Task: Sort the products by unit price (high first).
Action: Mouse moved to (21, 76)
Screenshot: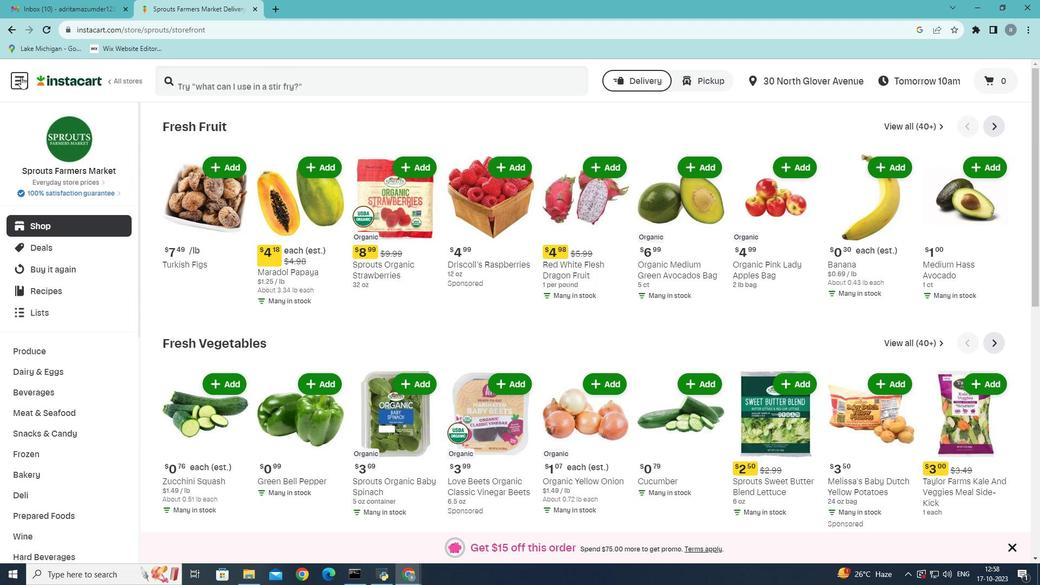 
Action: Mouse pressed left at (21, 76)
Screenshot: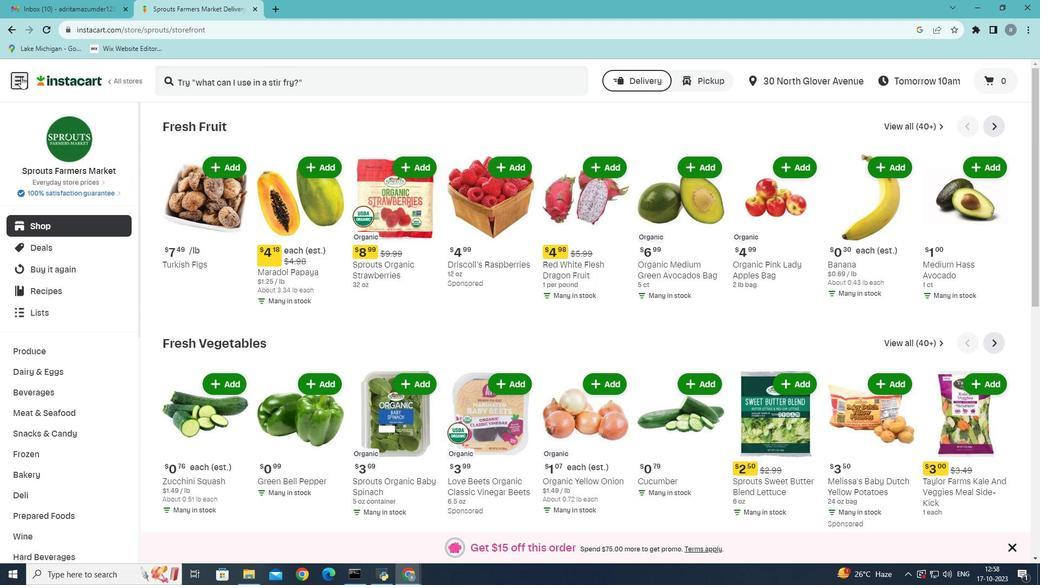 
Action: Mouse moved to (57, 313)
Screenshot: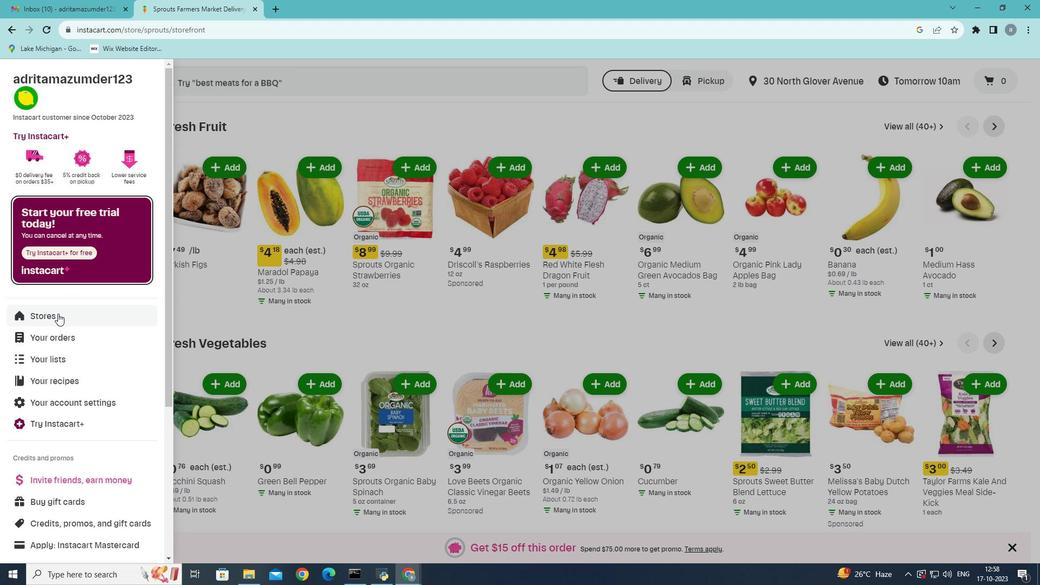 
Action: Mouse pressed left at (57, 313)
Screenshot: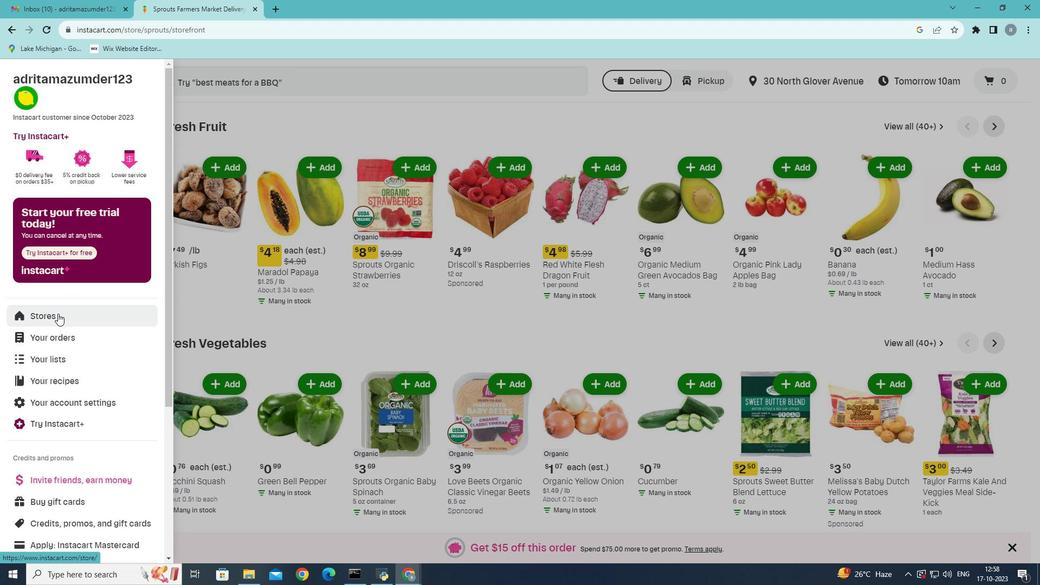 
Action: Mouse moved to (267, 121)
Screenshot: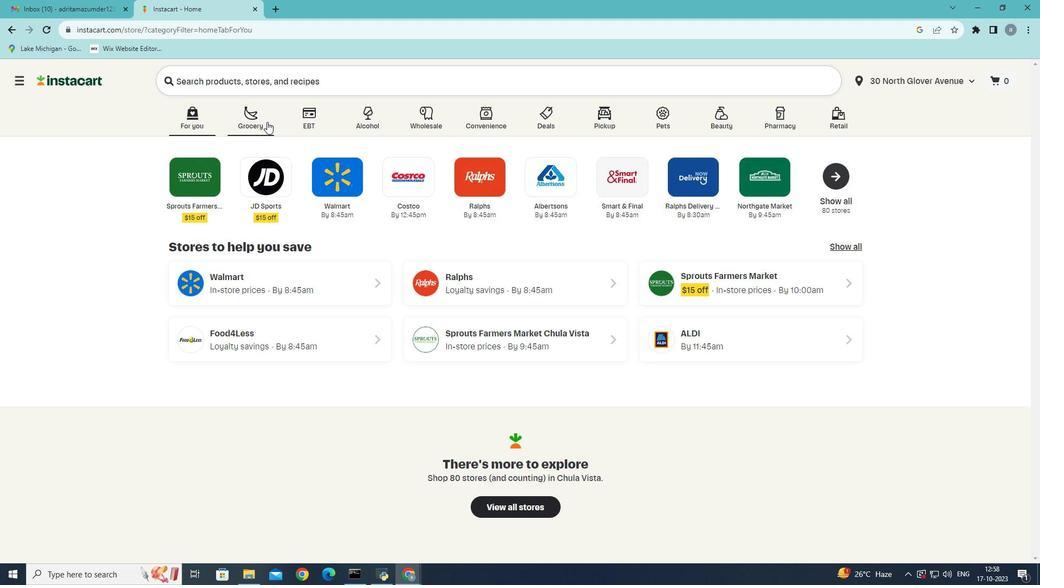 
Action: Mouse pressed left at (267, 121)
Screenshot: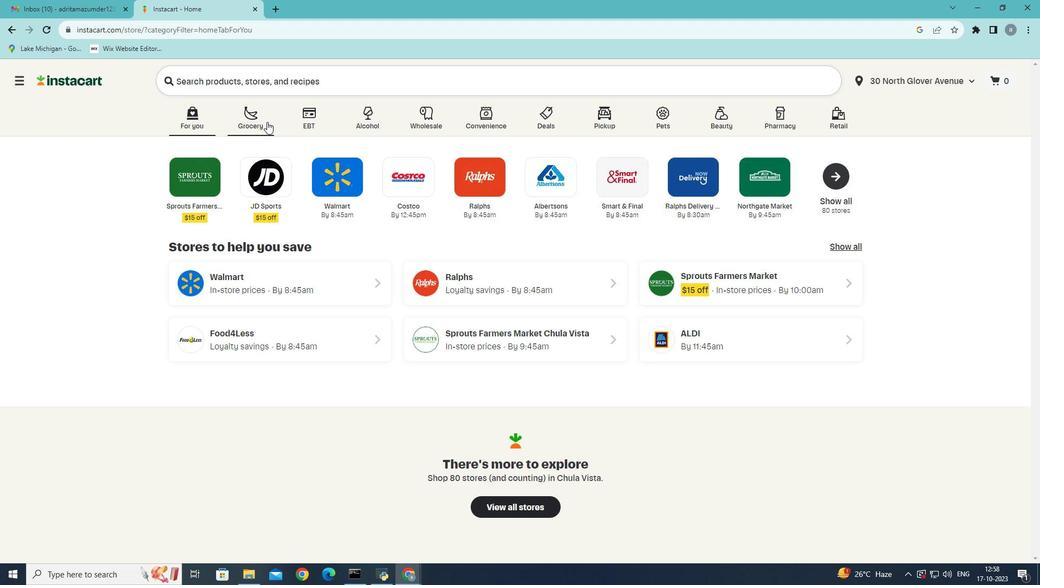 
Action: Mouse moved to (767, 241)
Screenshot: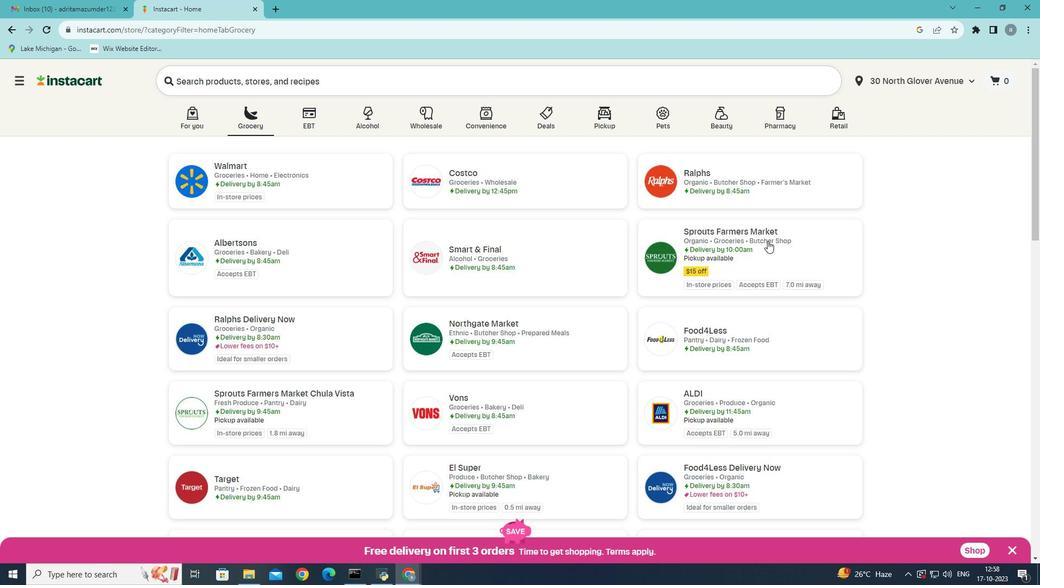 
Action: Mouse pressed left at (767, 241)
Screenshot: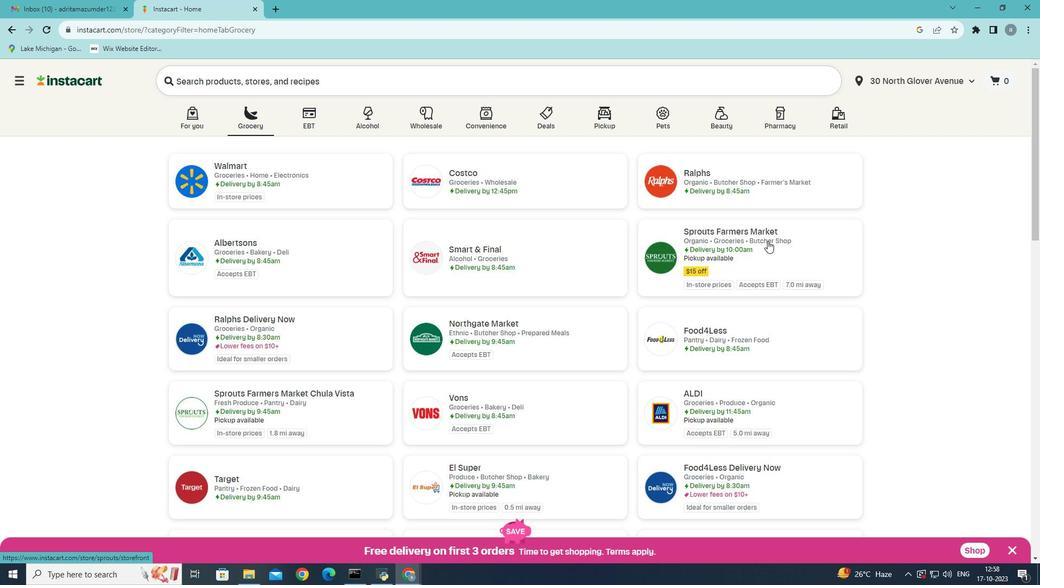 
Action: Mouse moved to (77, 413)
Screenshot: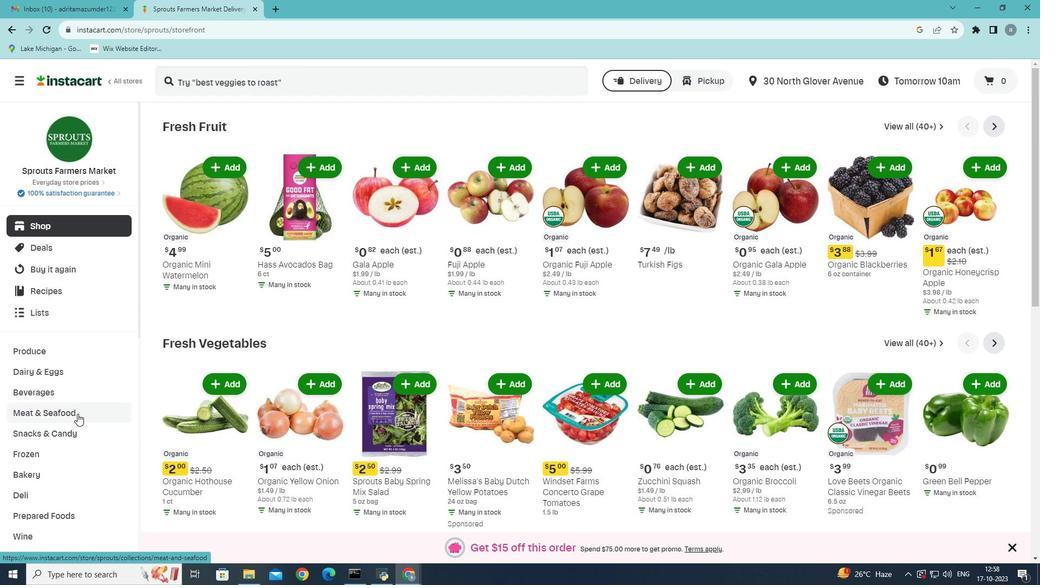 
Action: Mouse pressed left at (77, 413)
Screenshot: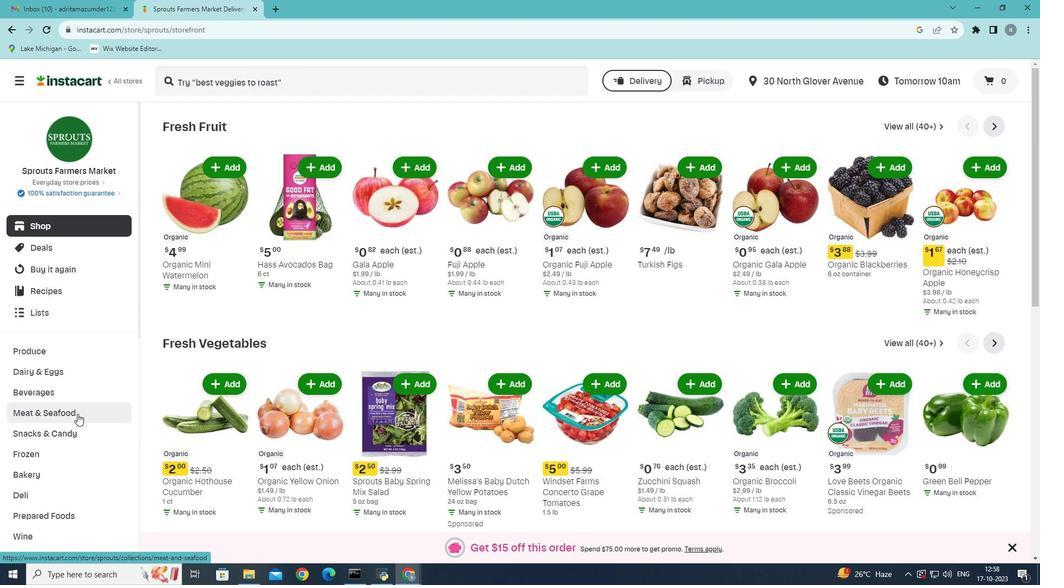 
Action: Mouse moved to (318, 157)
Screenshot: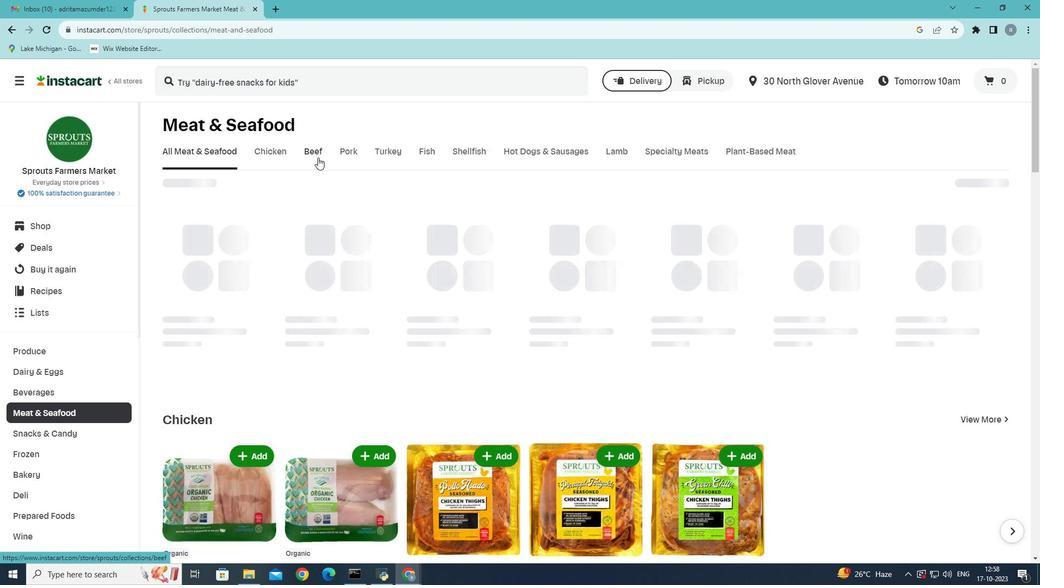 
Action: Mouse pressed left at (318, 157)
Screenshot: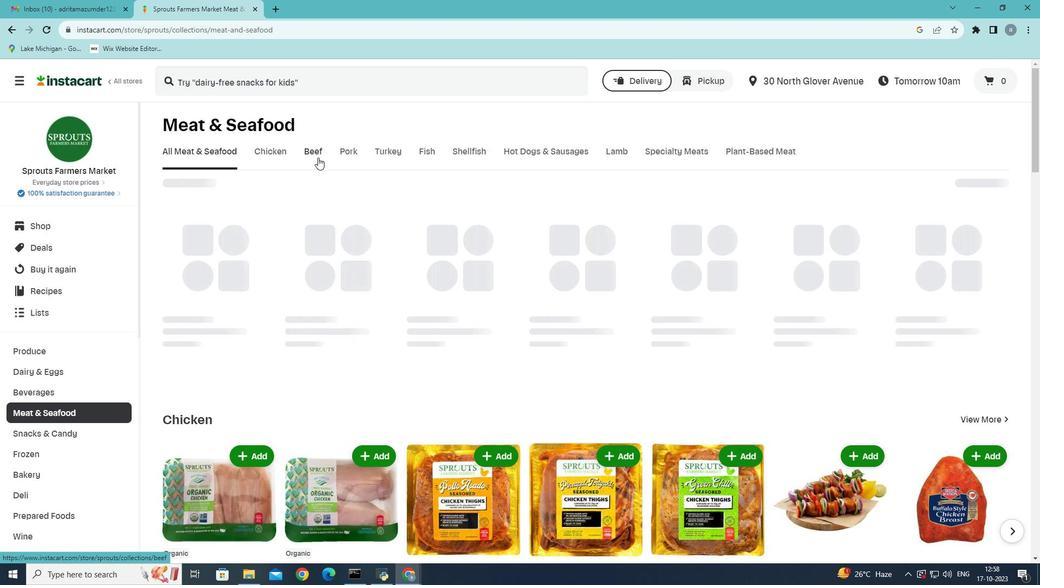 
Action: Mouse moved to (450, 197)
Screenshot: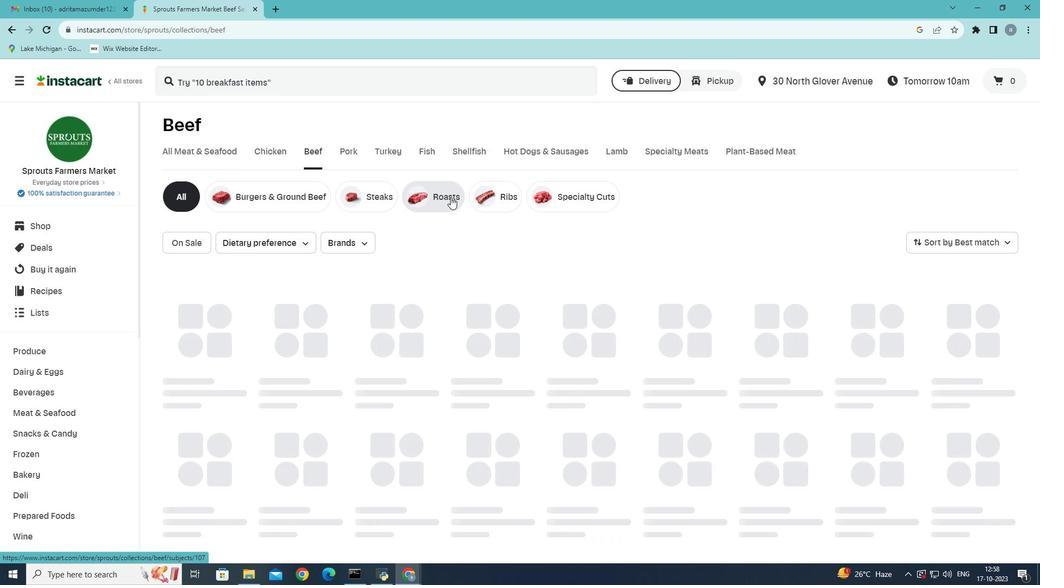 
Action: Mouse pressed left at (450, 197)
Screenshot: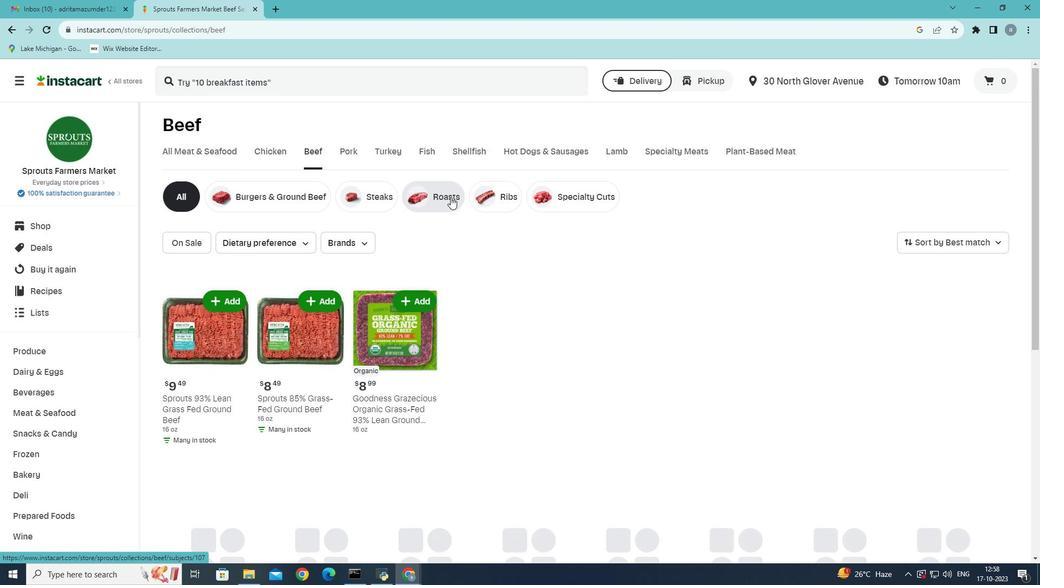 
Action: Mouse moved to (1010, 241)
Screenshot: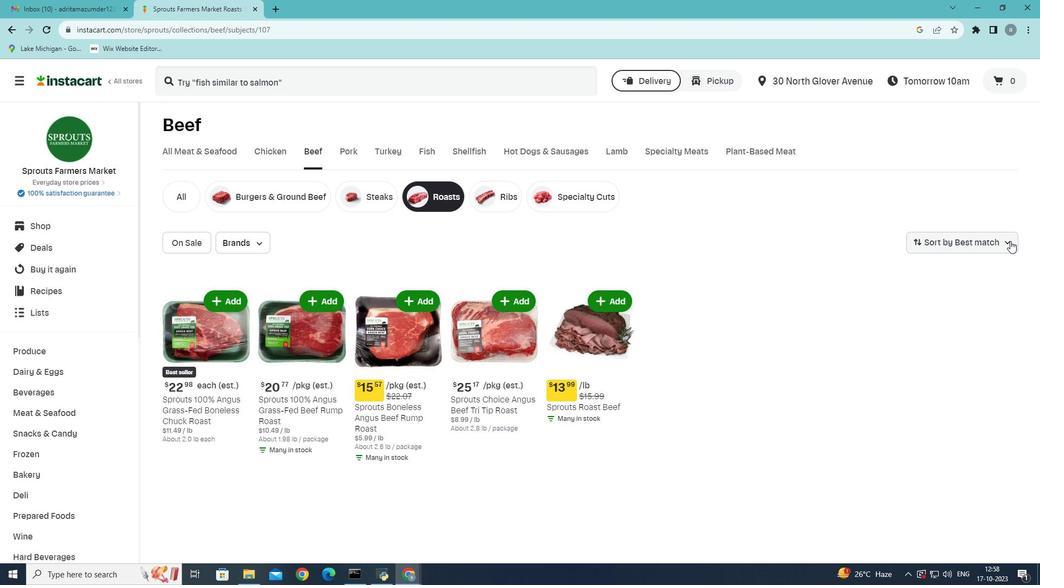 
Action: Mouse pressed left at (1010, 241)
Screenshot: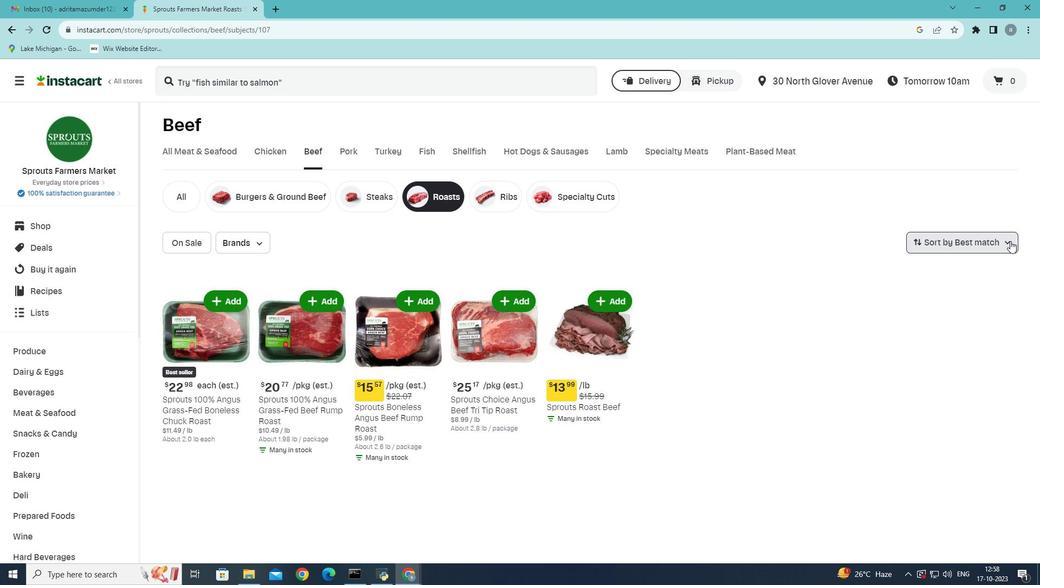
Action: Mouse moved to (962, 378)
Screenshot: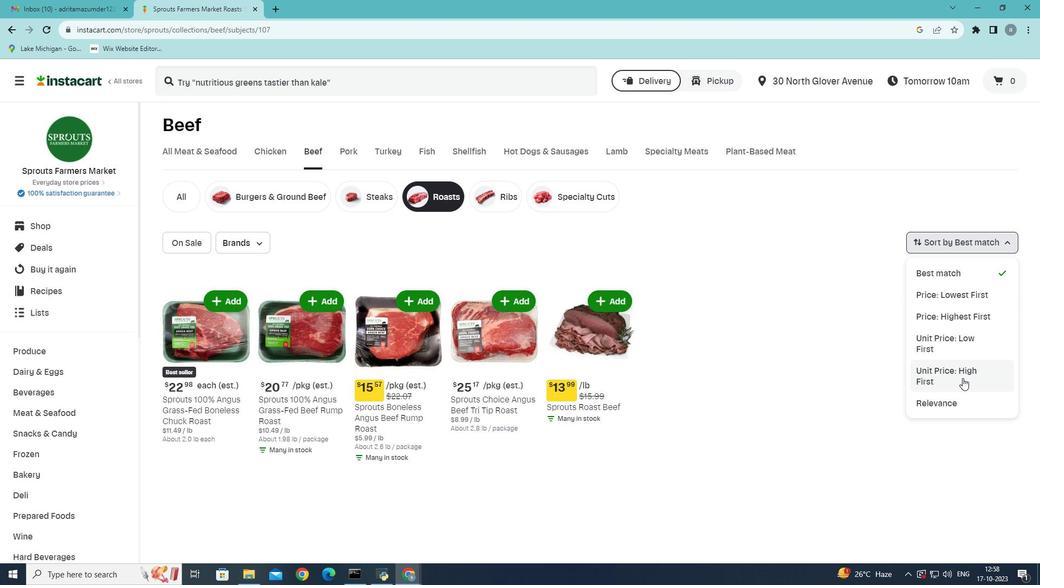 
Action: Mouse pressed left at (962, 378)
Screenshot: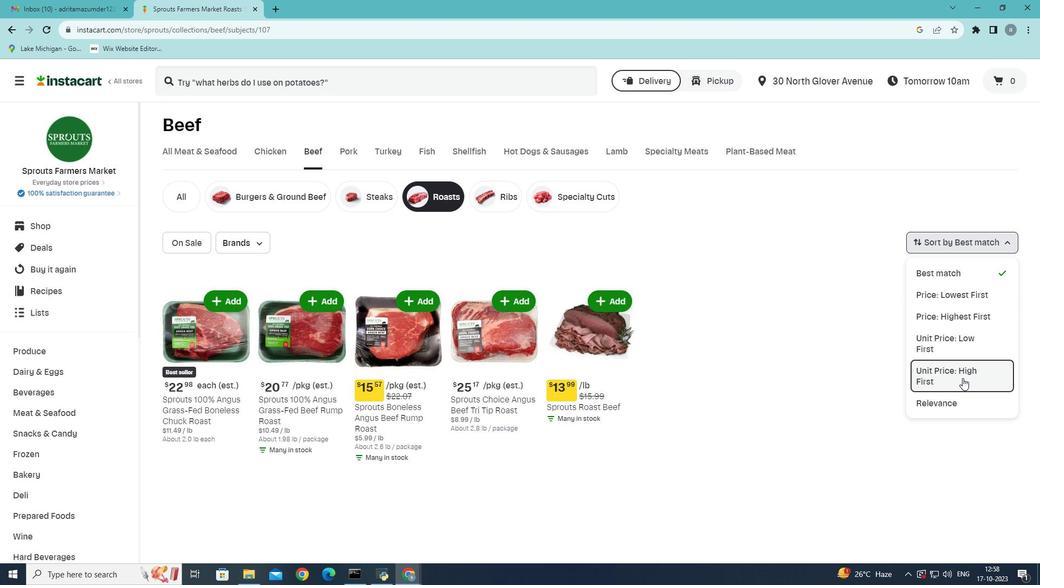 
Action: Mouse moved to (927, 374)
Screenshot: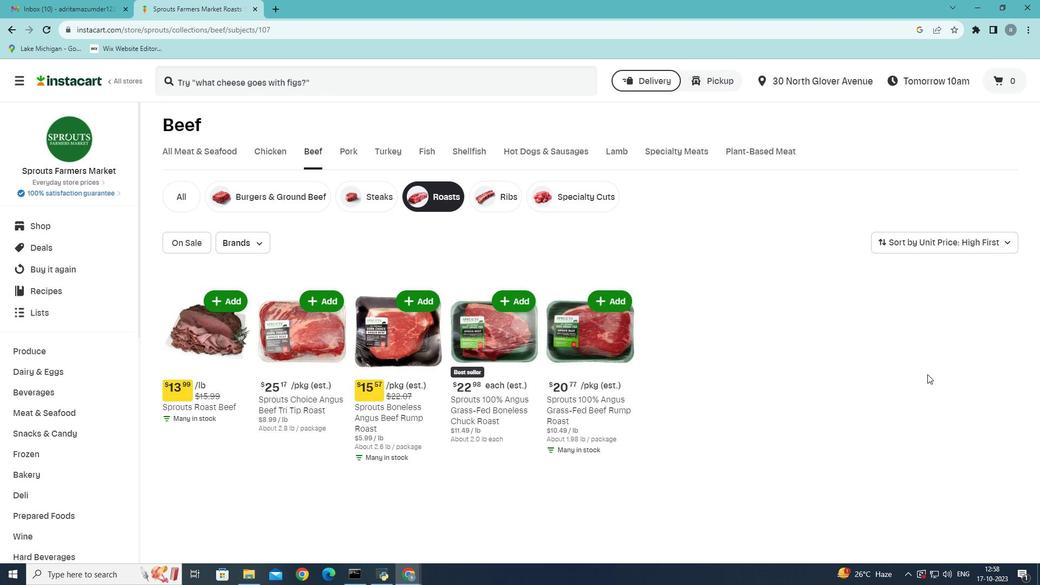 
